 Task: Add Sprouts Grated Parmesan Cheese to the cart.
Action: Mouse moved to (43, 328)
Screenshot: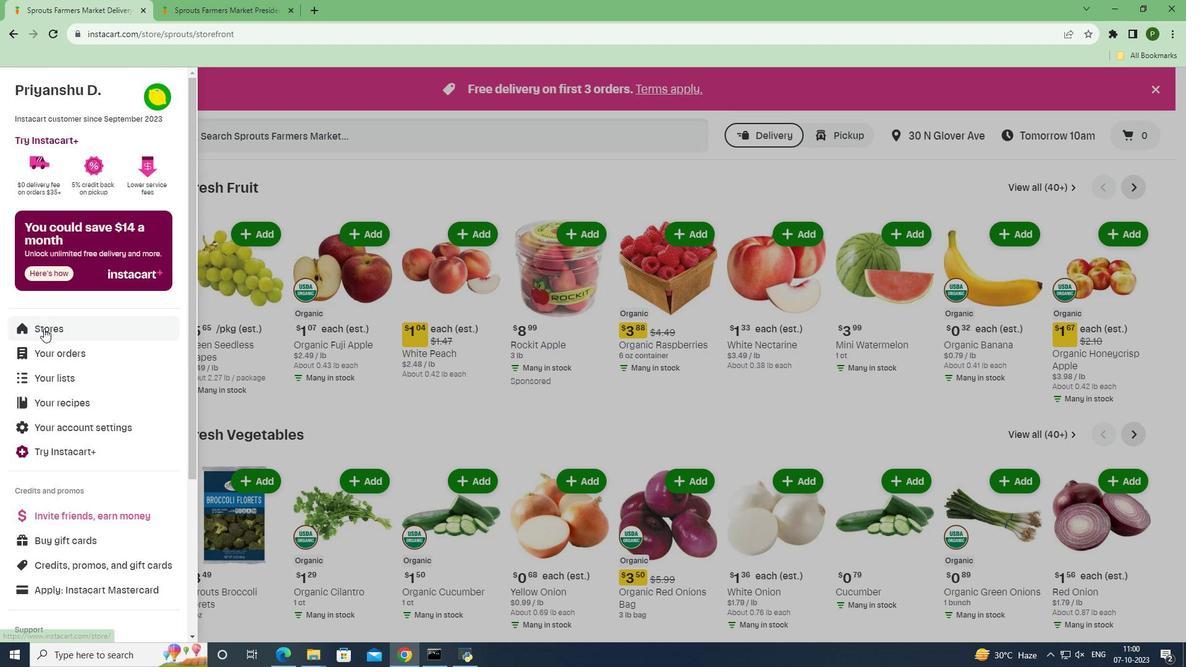 
Action: Mouse pressed left at (43, 328)
Screenshot: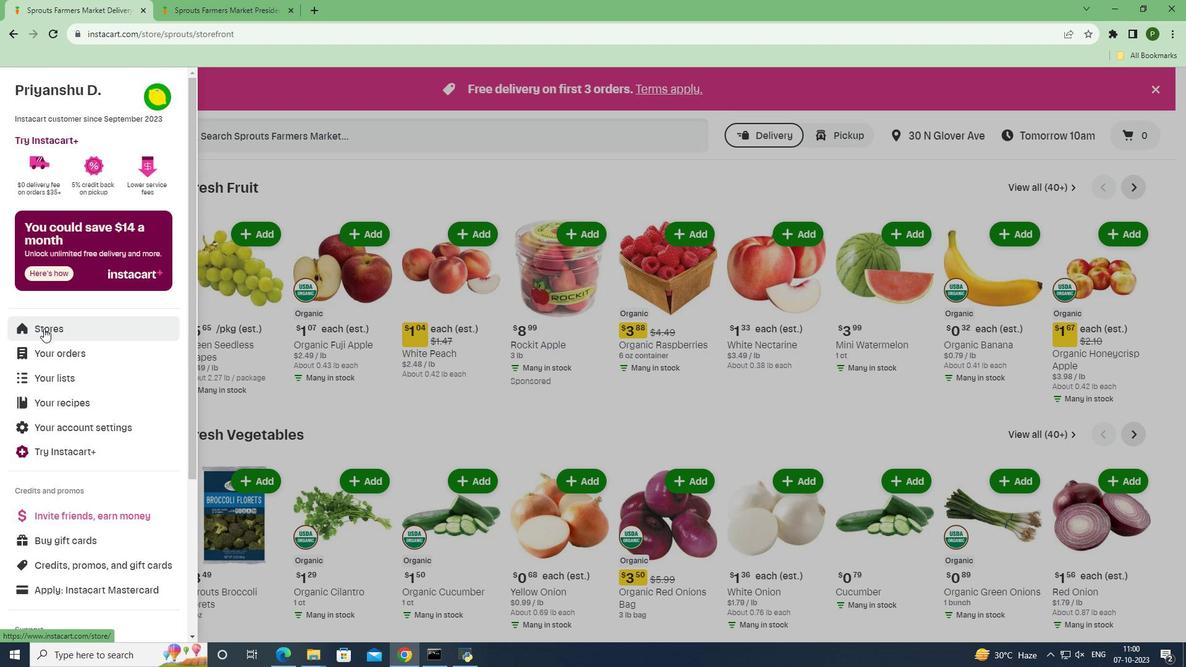 
Action: Mouse moved to (298, 142)
Screenshot: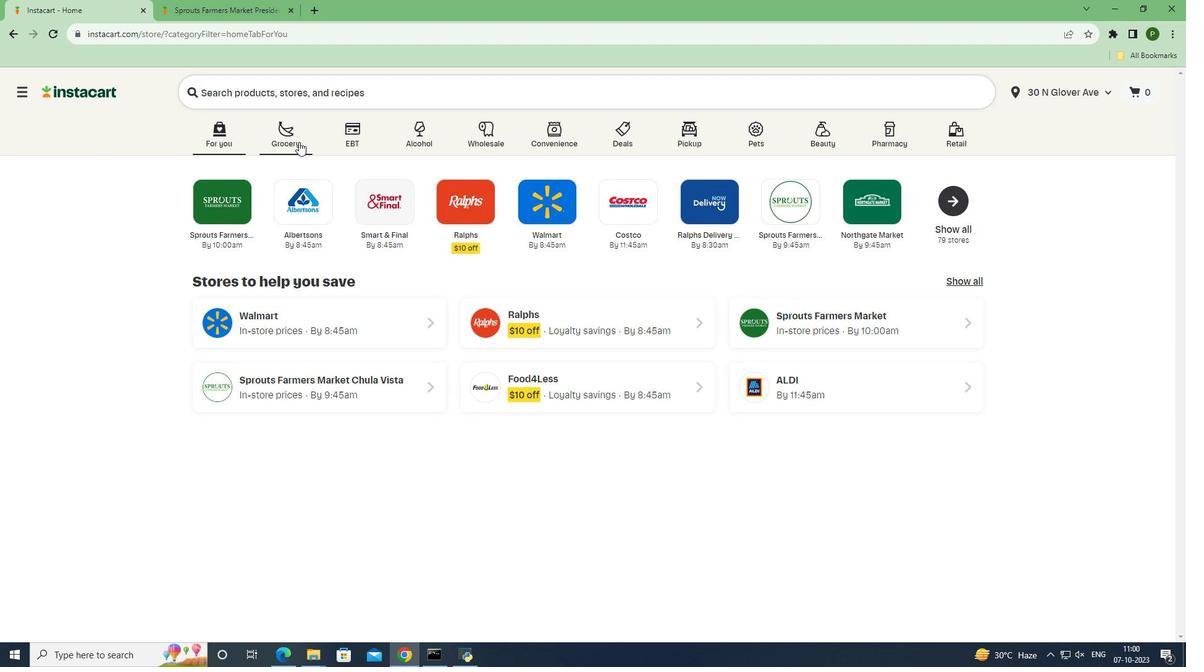 
Action: Mouse pressed left at (298, 142)
Screenshot: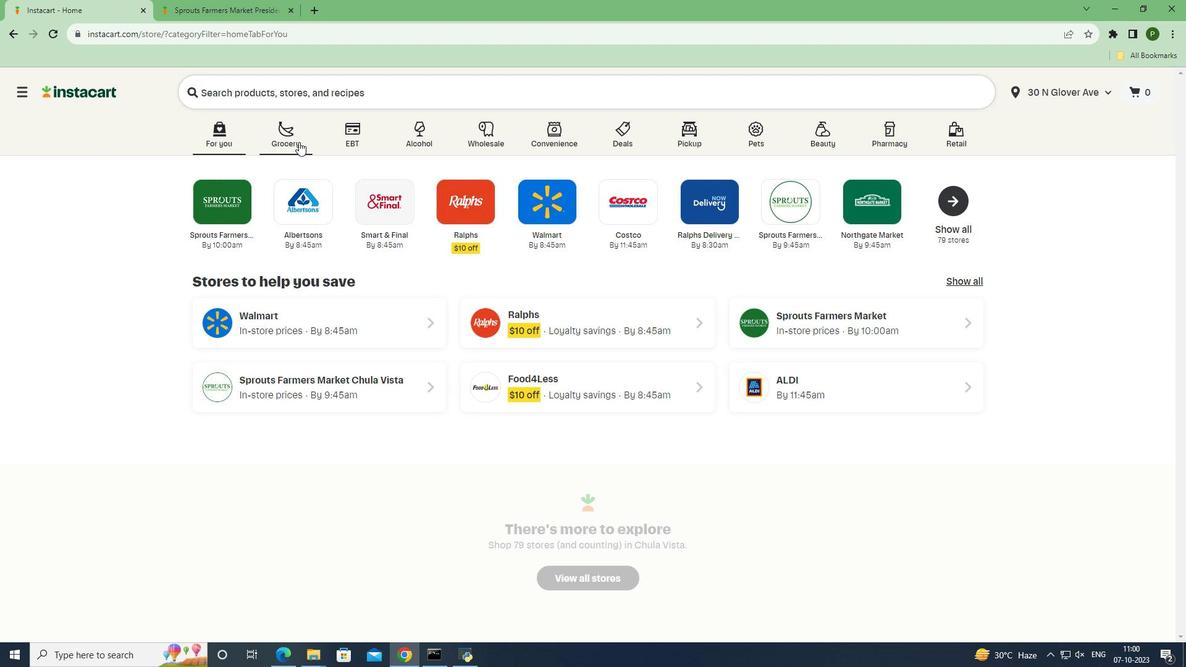 
Action: Mouse moved to (494, 277)
Screenshot: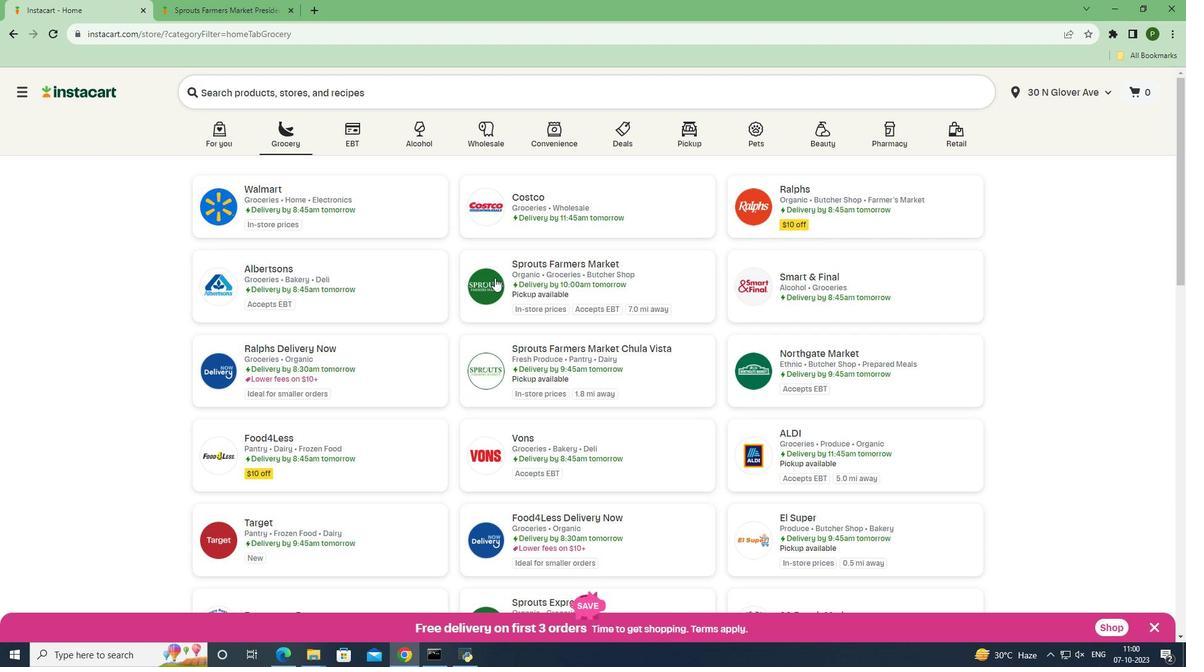 
Action: Mouse pressed left at (494, 277)
Screenshot: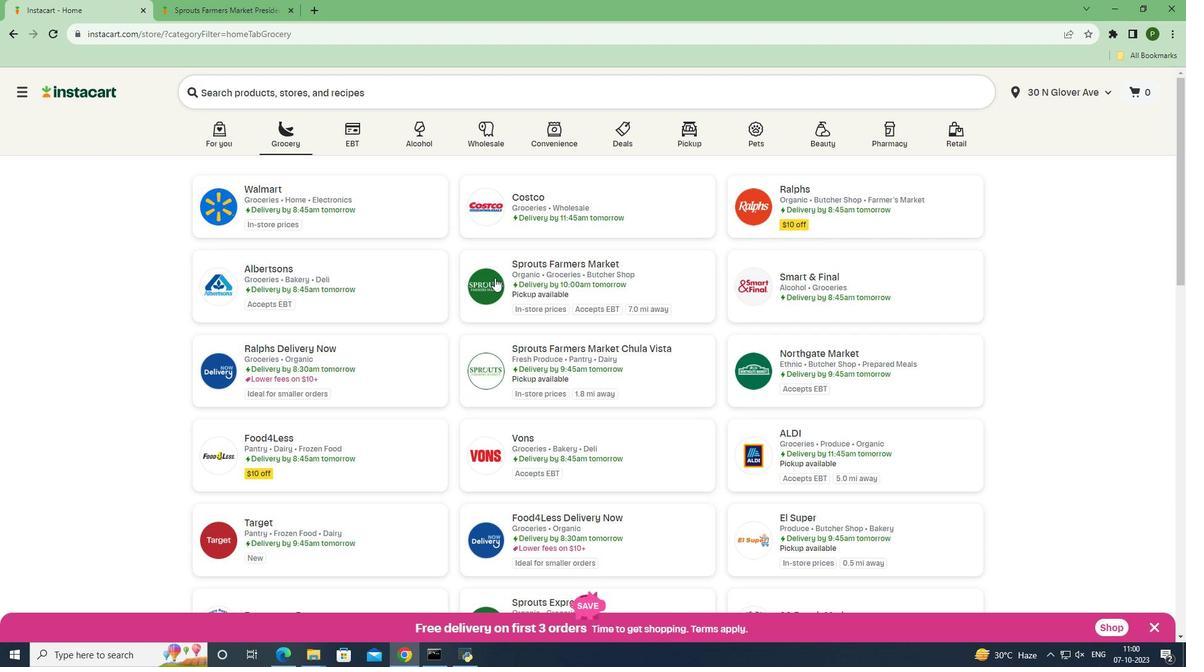 
Action: Mouse moved to (79, 439)
Screenshot: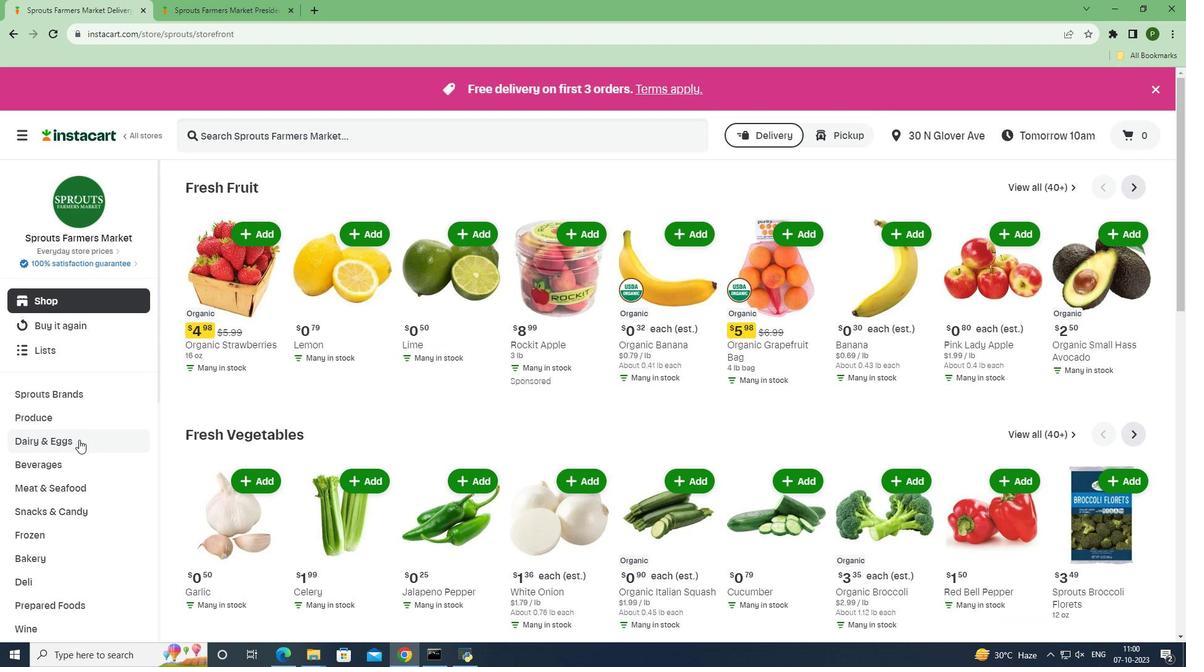 
Action: Mouse pressed left at (79, 439)
Screenshot: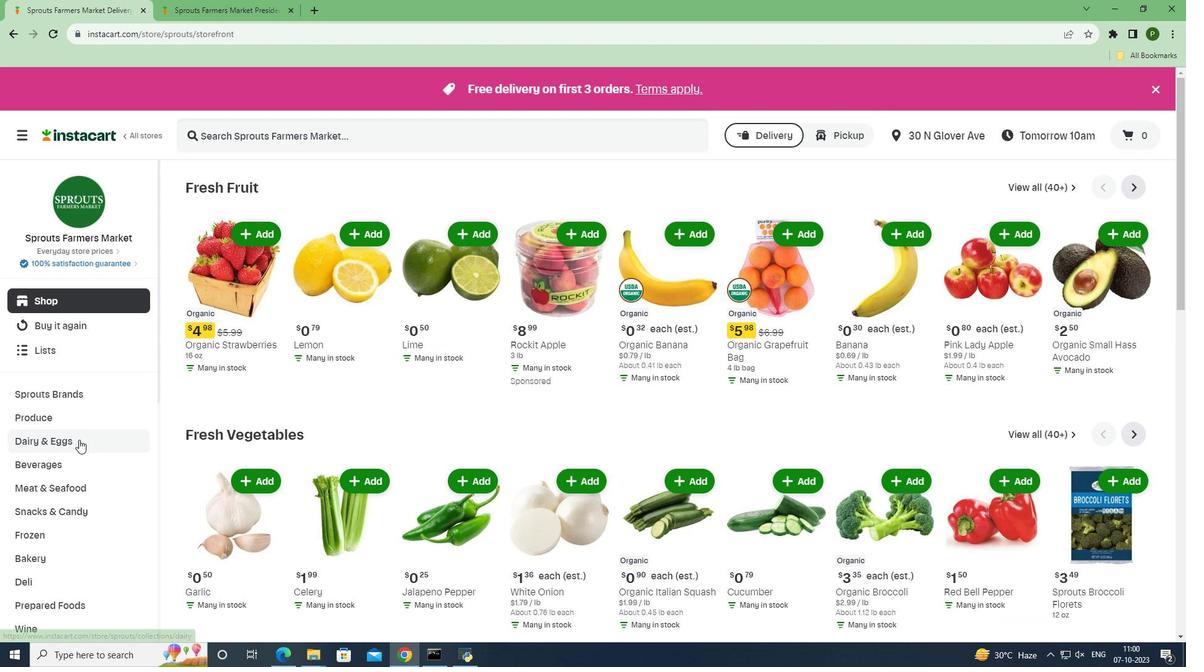 
Action: Mouse moved to (63, 488)
Screenshot: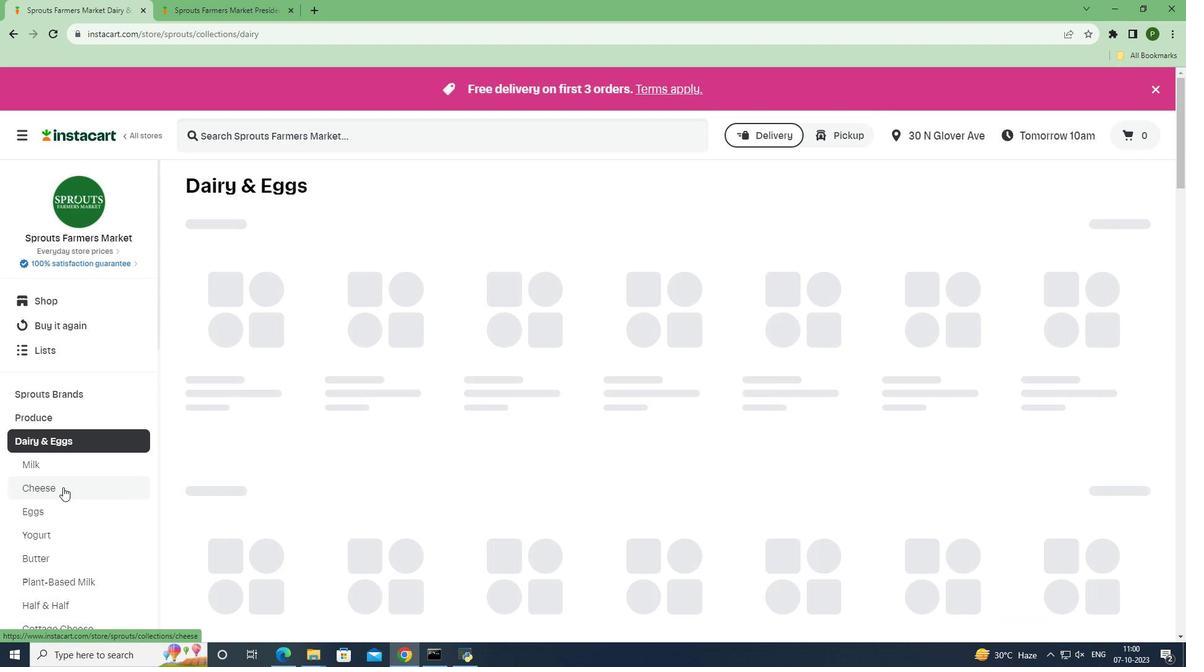 
Action: Mouse pressed left at (63, 488)
Screenshot: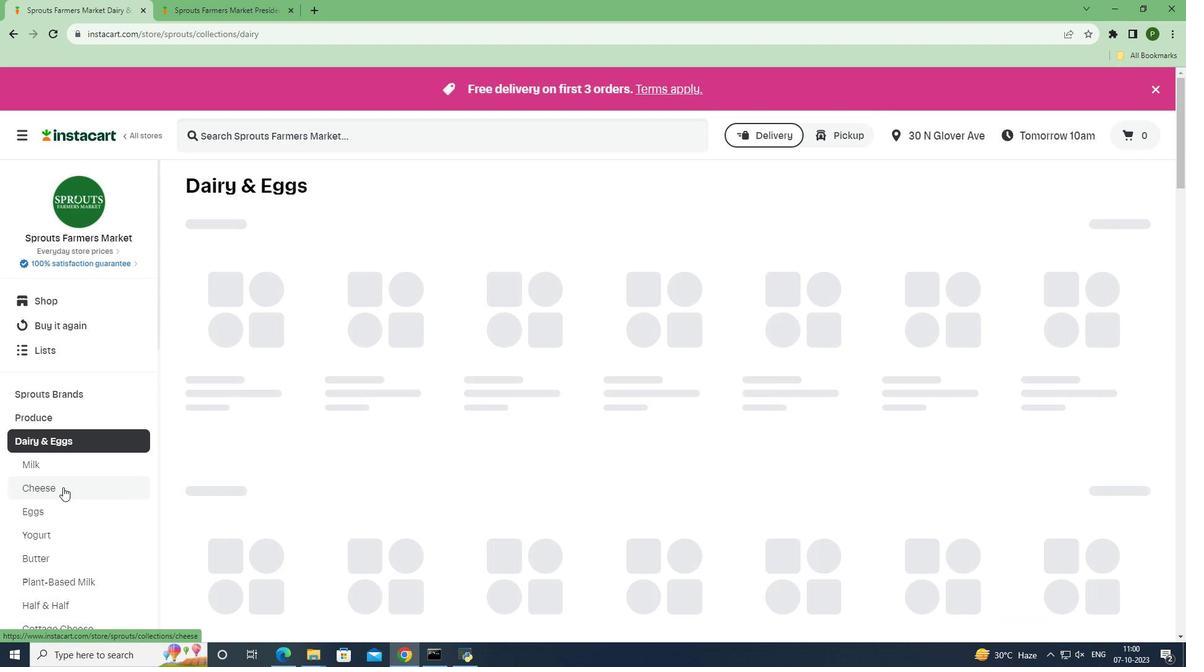 
Action: Mouse moved to (224, 139)
Screenshot: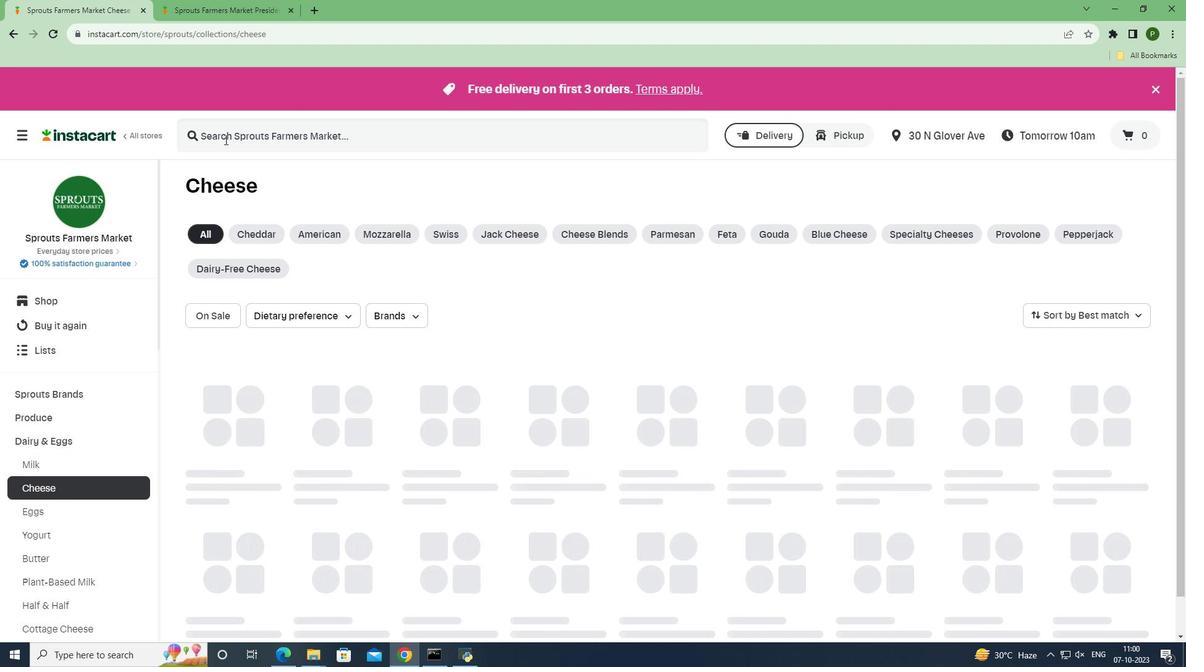 
Action: Mouse pressed left at (224, 139)
Screenshot: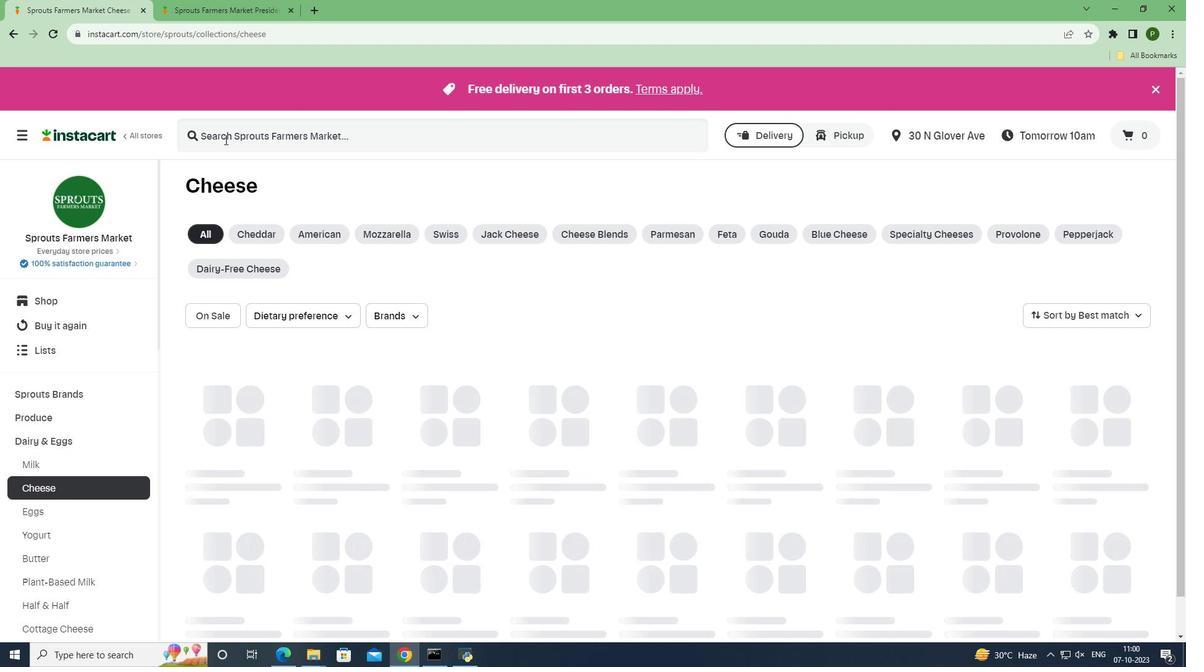 
Action: Key pressed <Key.caps_lock>S<Key.caps_lock>prouts<Key.space><Key.caps_lock>G<Key.caps_lock>rated<Key.space><Key.caps_lock>P<Key.caps_lock>armesan<Key.space><Key.caps_lock>C<Key.caps_lock>heese<Key.enter>
Screenshot: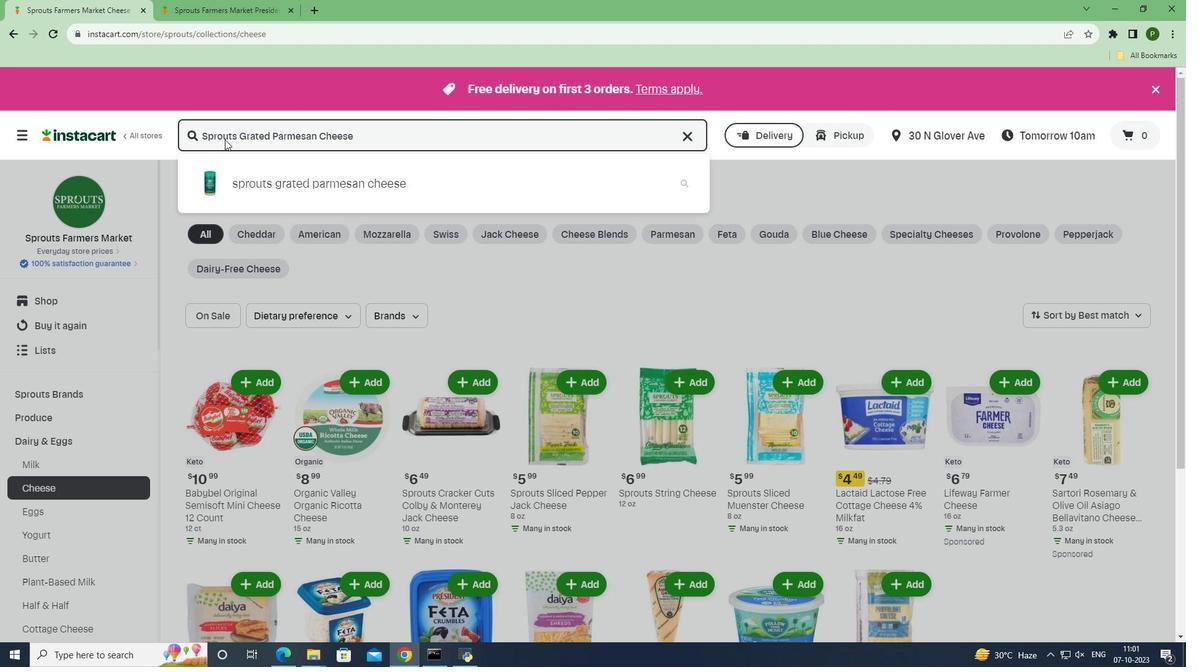 
Action: Mouse moved to (511, 270)
Screenshot: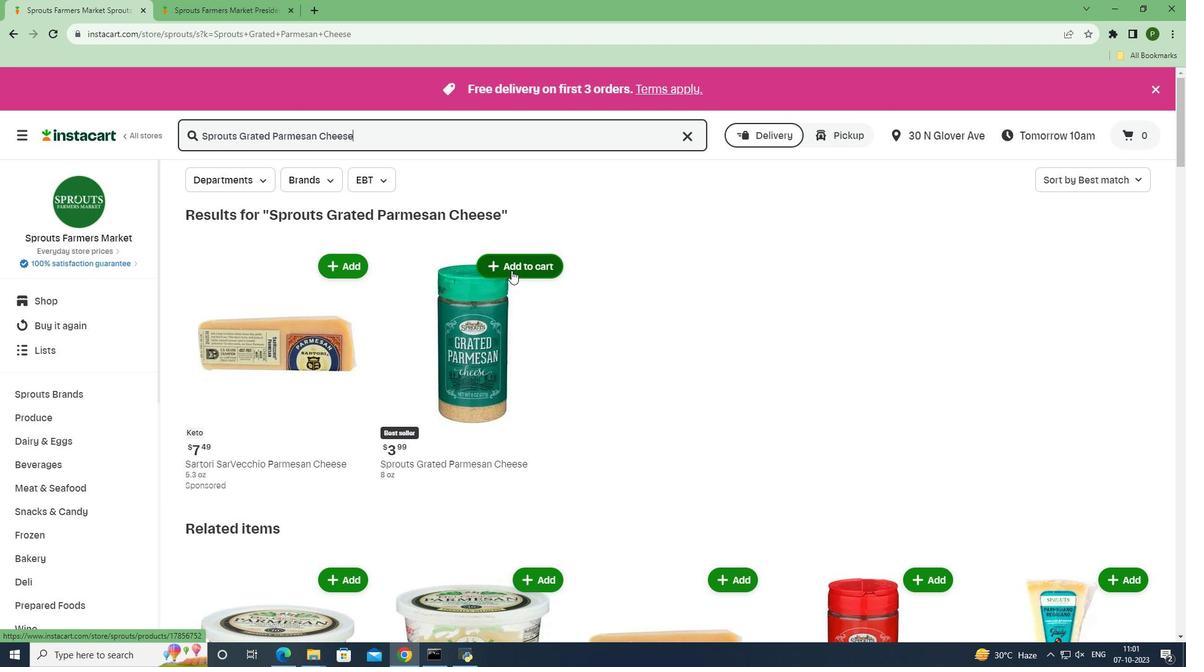 
Action: Mouse pressed left at (511, 270)
Screenshot: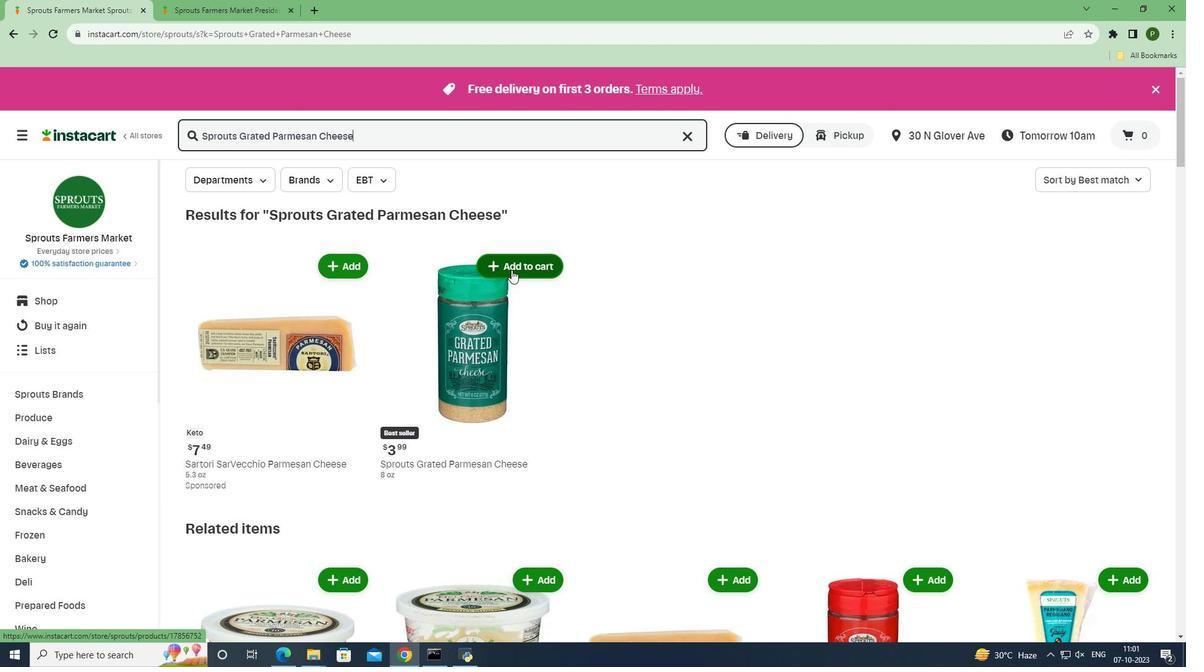 
Action: Mouse moved to (598, 354)
Screenshot: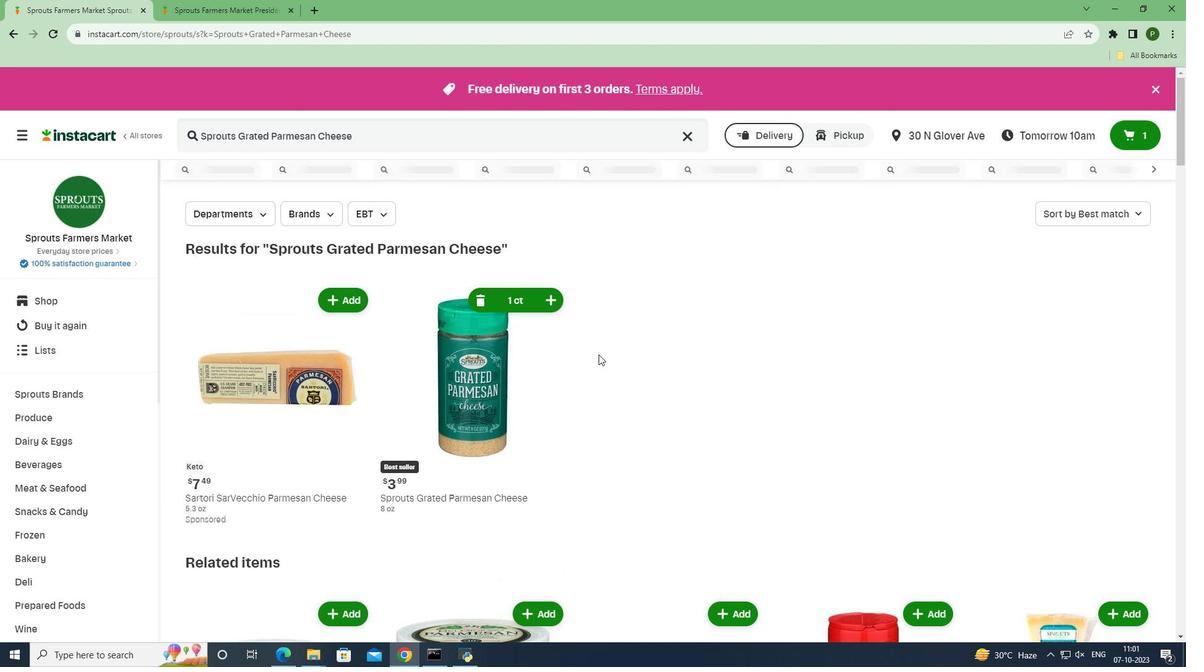 
